 Task: Add the 'Delete' command to the Quick Access Toolbar in Microsoft Outlook.
Action: Mouse moved to (41, 28)
Screenshot: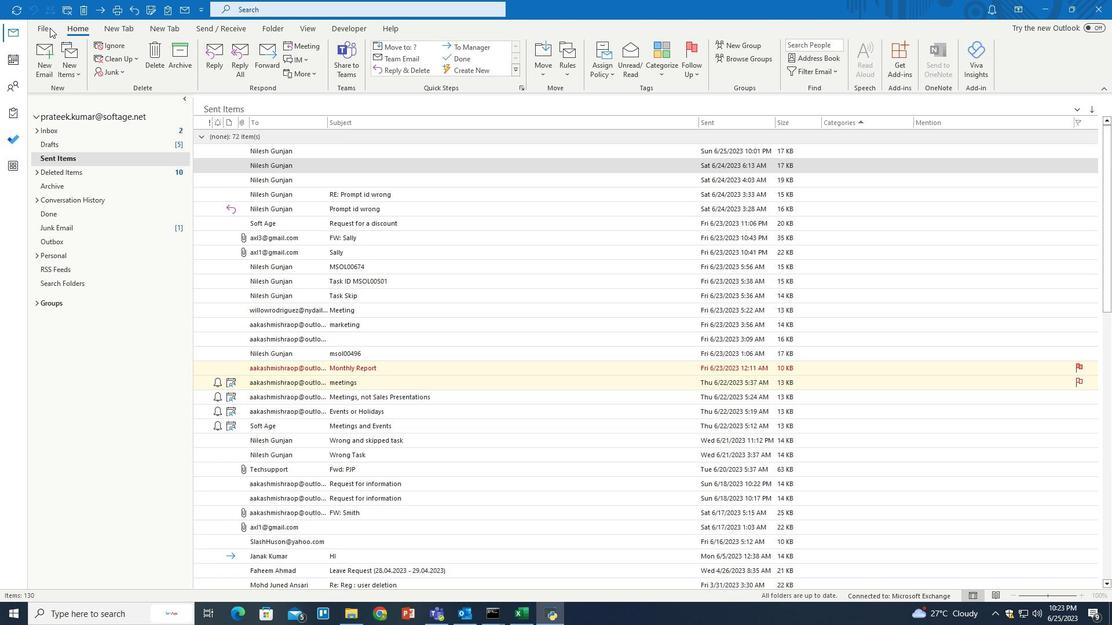 
Action: Mouse pressed left at (41, 28)
Screenshot: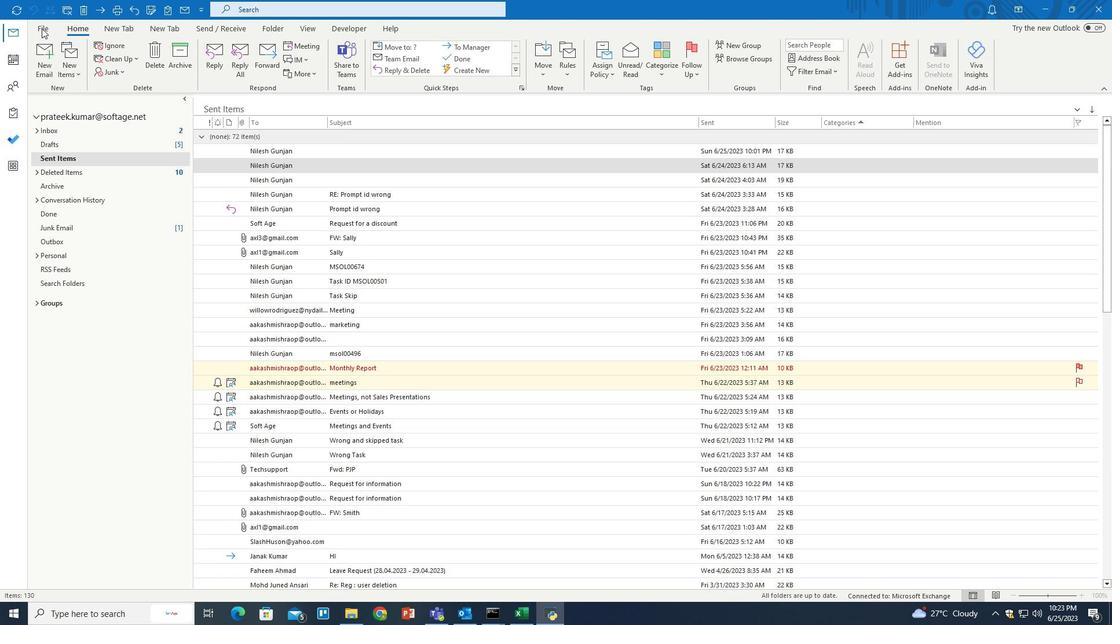 
Action: Mouse pressed left at (41, 28)
Screenshot: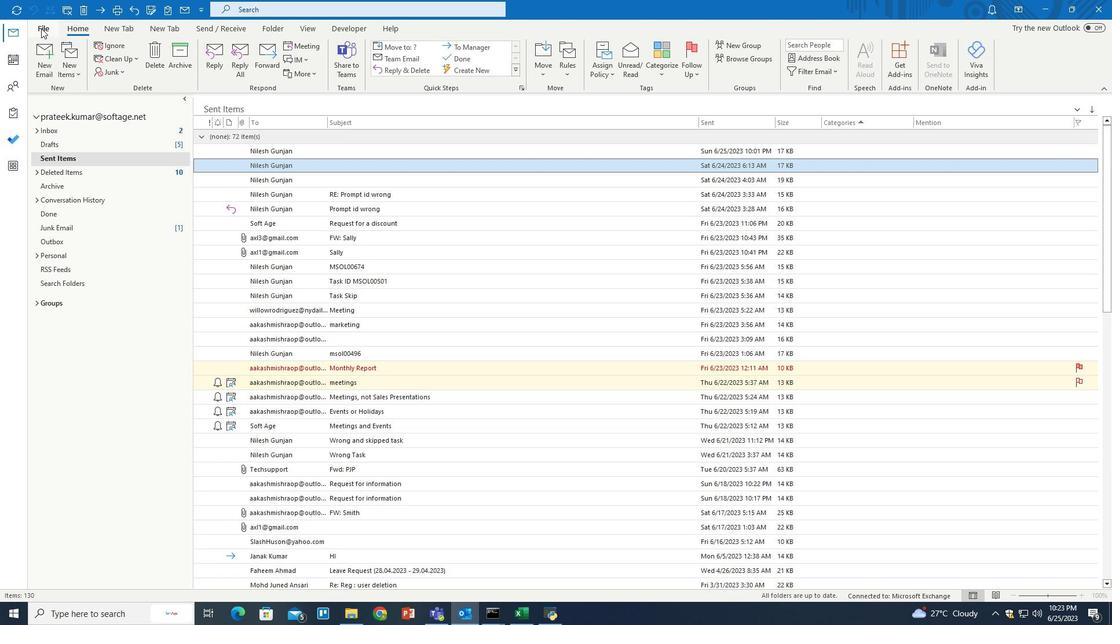 
Action: Mouse moved to (39, 554)
Screenshot: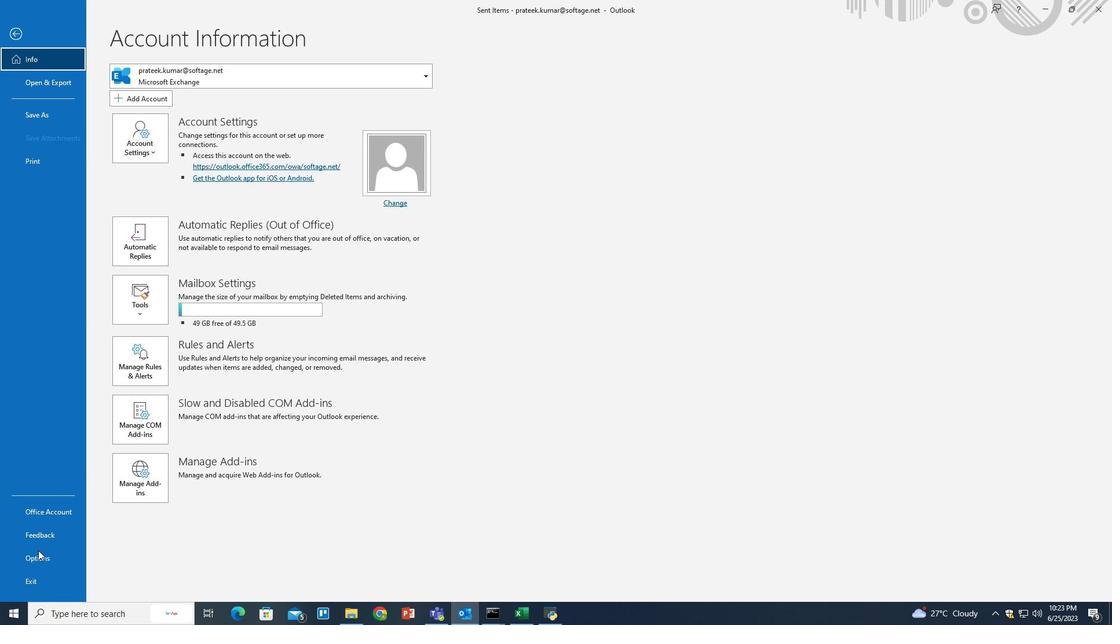 
Action: Mouse pressed left at (39, 554)
Screenshot: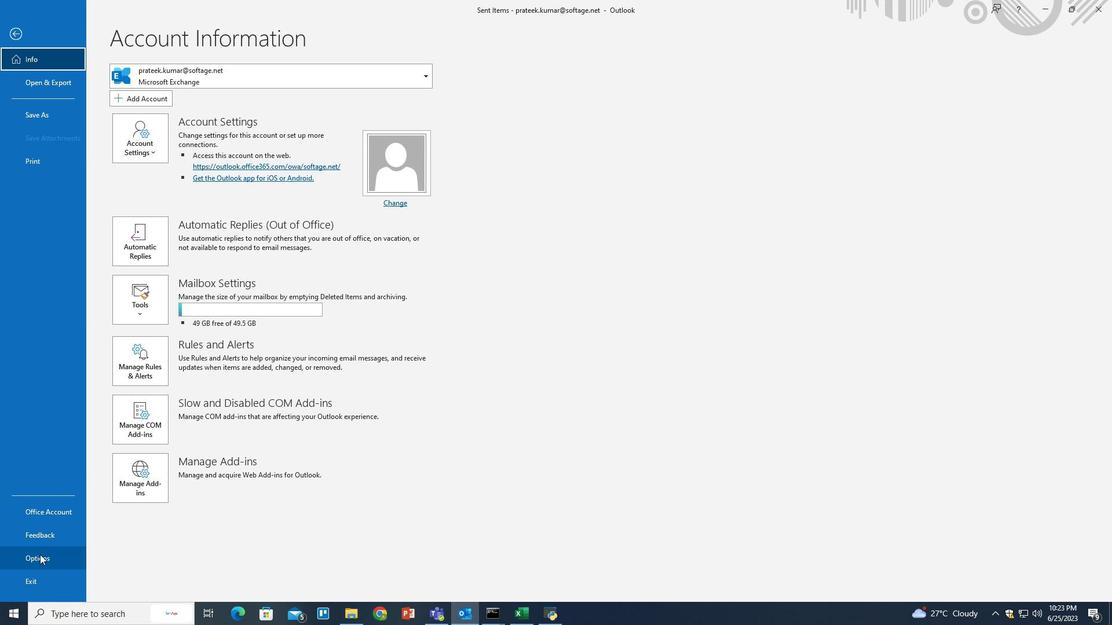 
Action: Mouse moved to (368, 314)
Screenshot: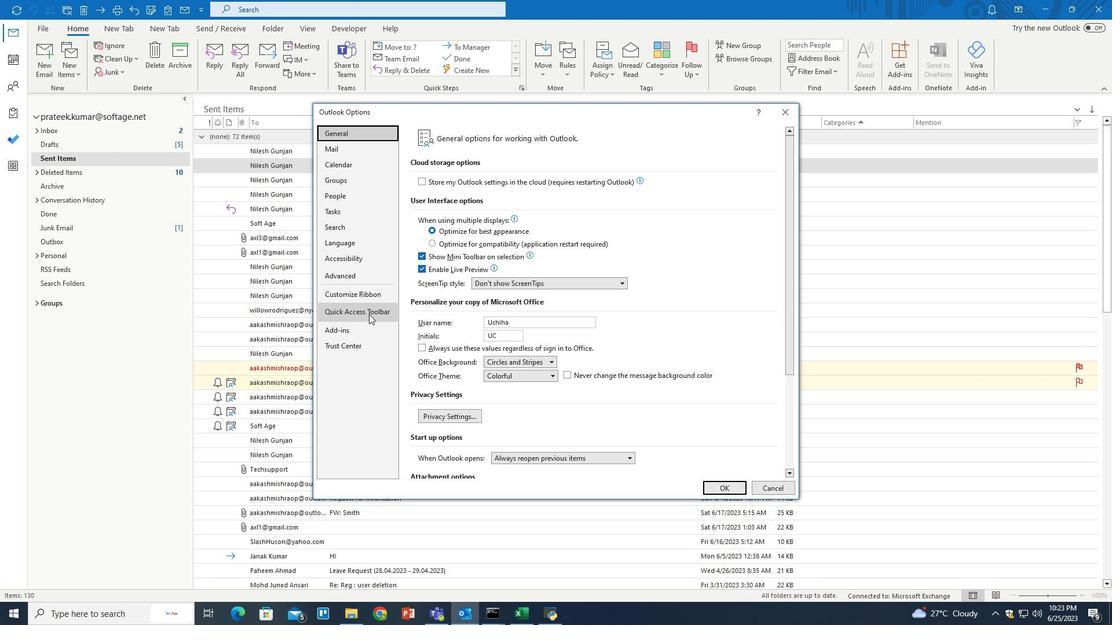 
Action: Mouse pressed left at (368, 314)
Screenshot: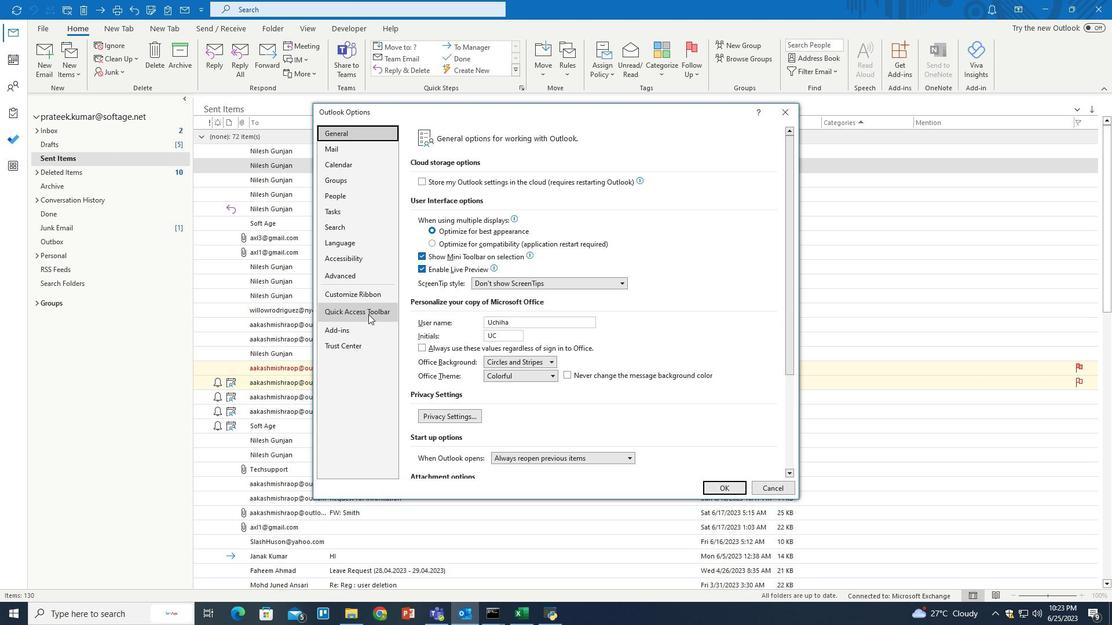 
Action: Mouse moved to (464, 347)
Screenshot: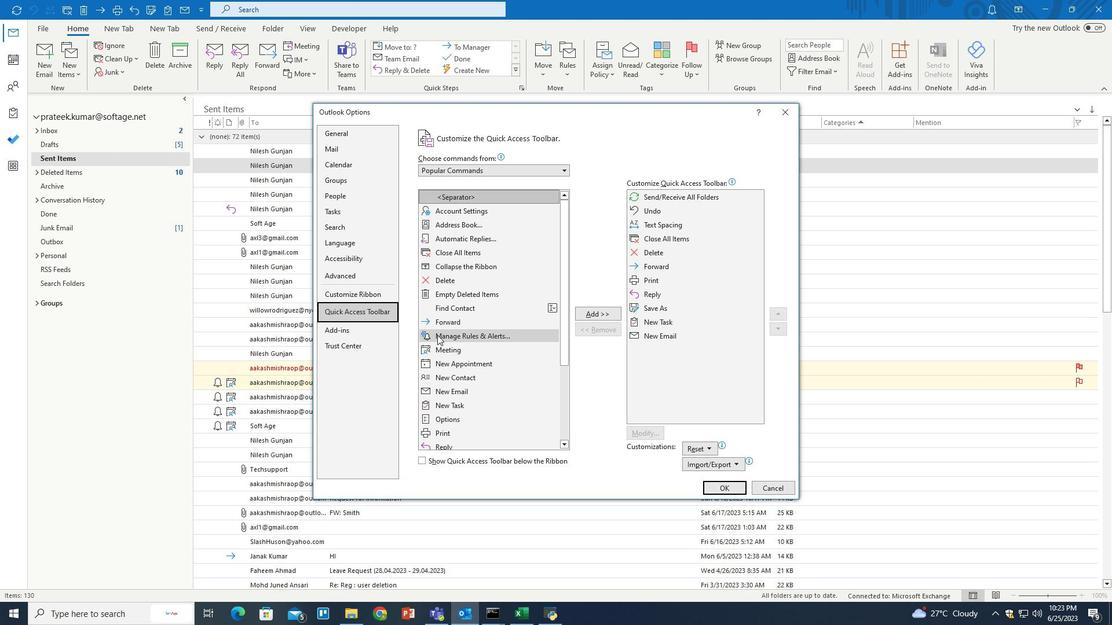 
Action: Mouse scrolled (464, 346) with delta (0, 0)
Screenshot: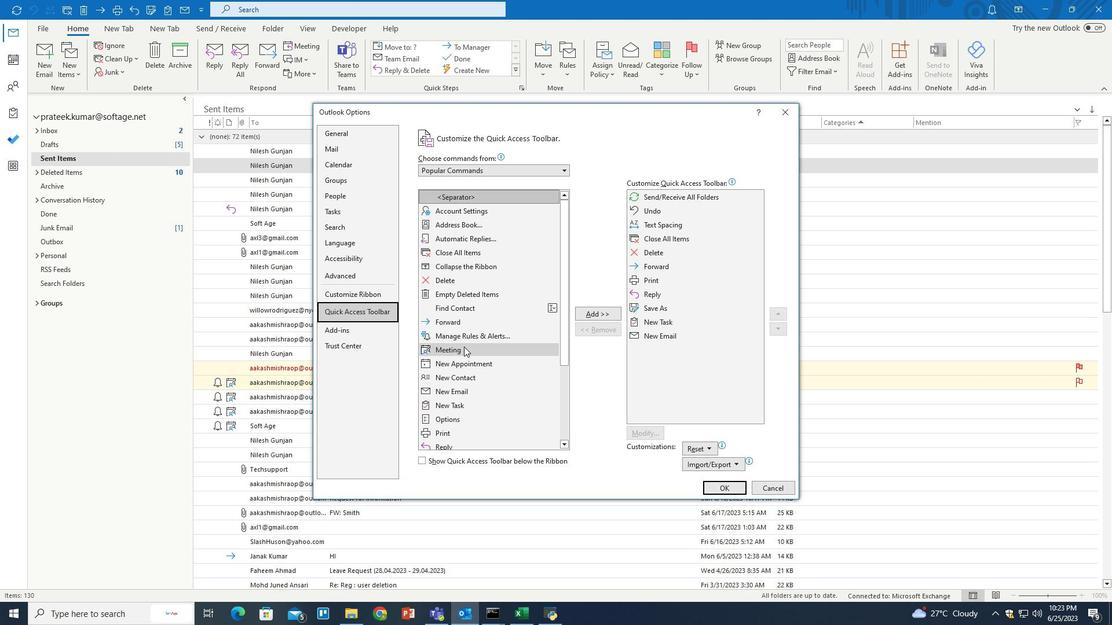 
Action: Mouse scrolled (464, 346) with delta (0, 0)
Screenshot: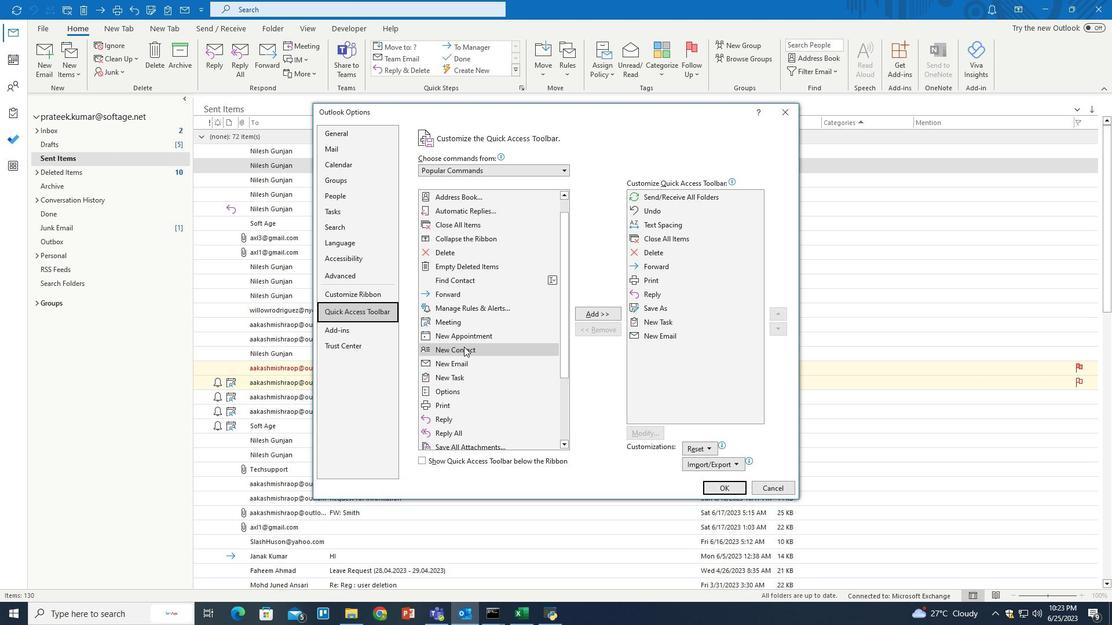 
Action: Mouse scrolled (464, 346) with delta (0, 0)
Screenshot: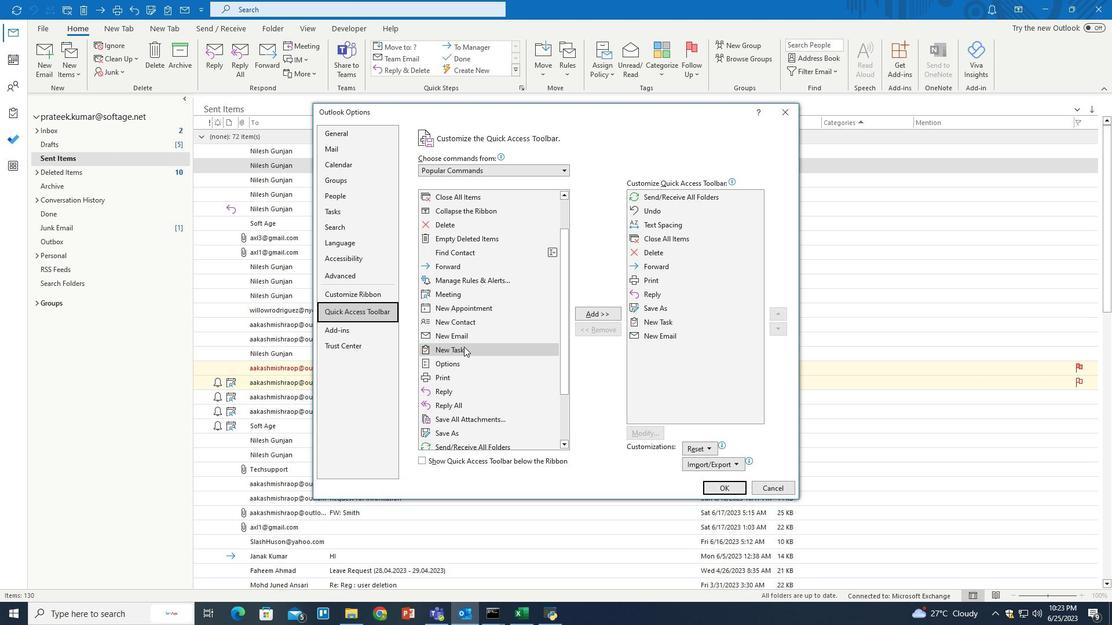 
Action: Mouse moved to (454, 201)
Screenshot: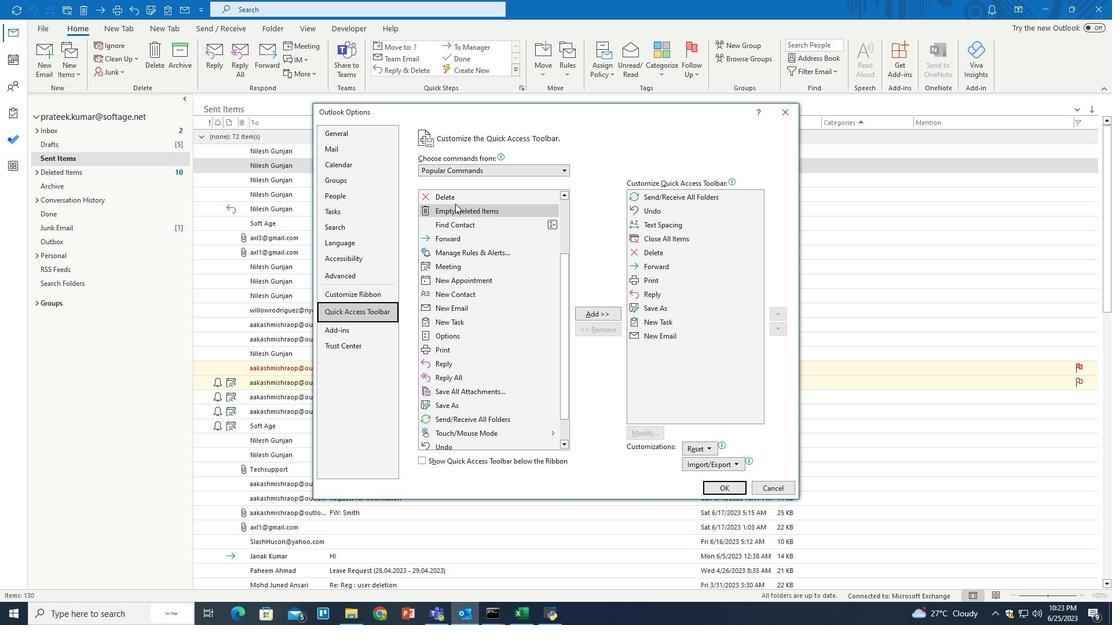 
Action: Mouse pressed left at (454, 201)
Screenshot: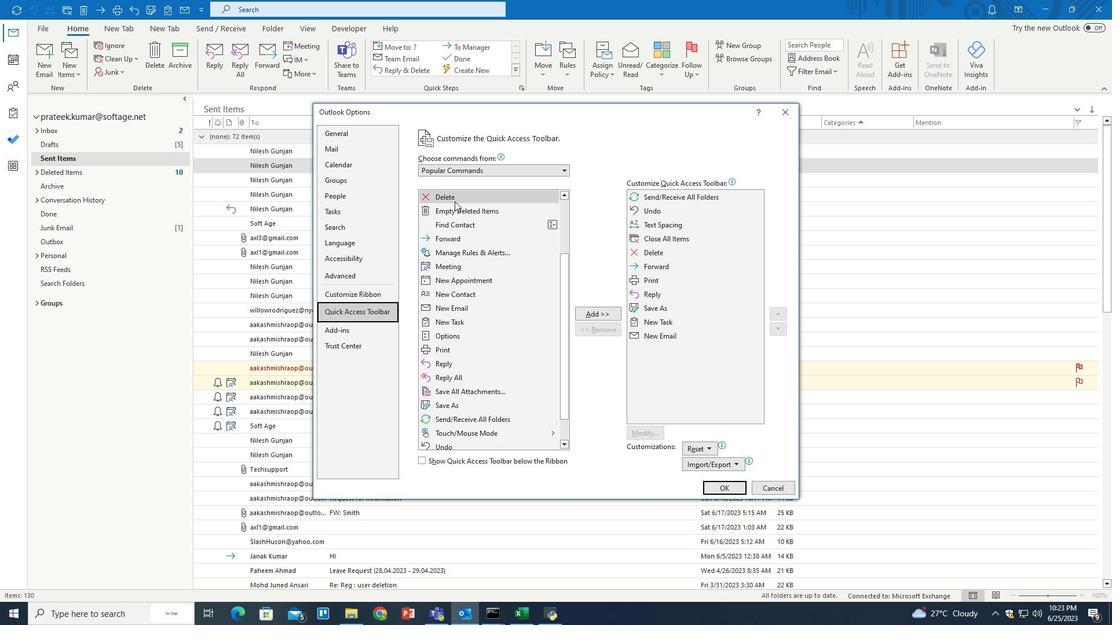 
Action: Mouse moved to (597, 312)
Screenshot: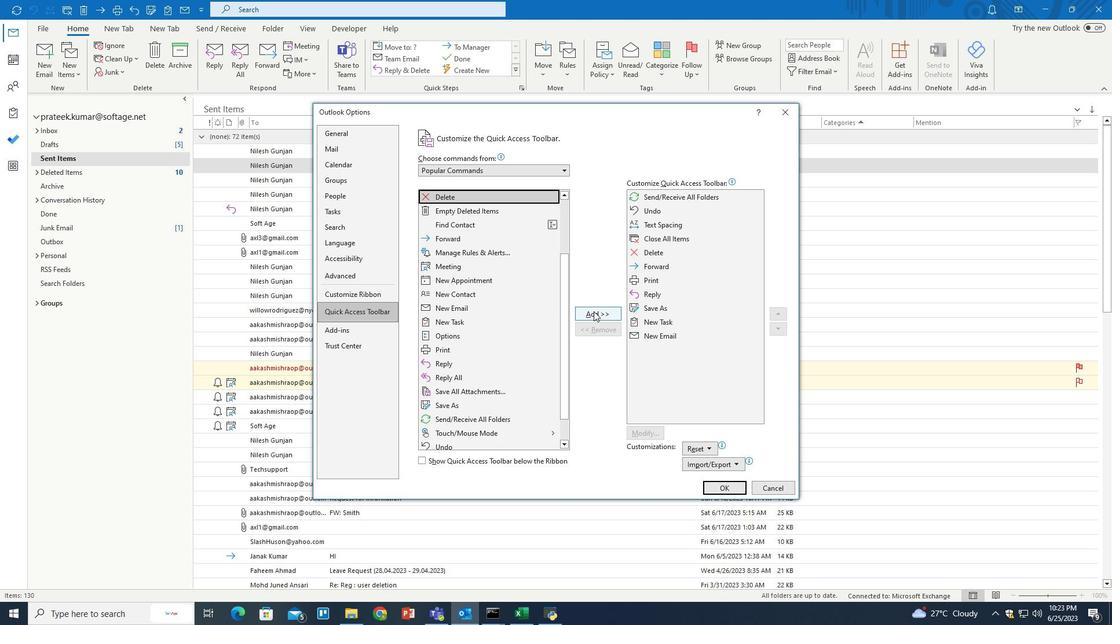 
Action: Mouse pressed left at (597, 312)
Screenshot: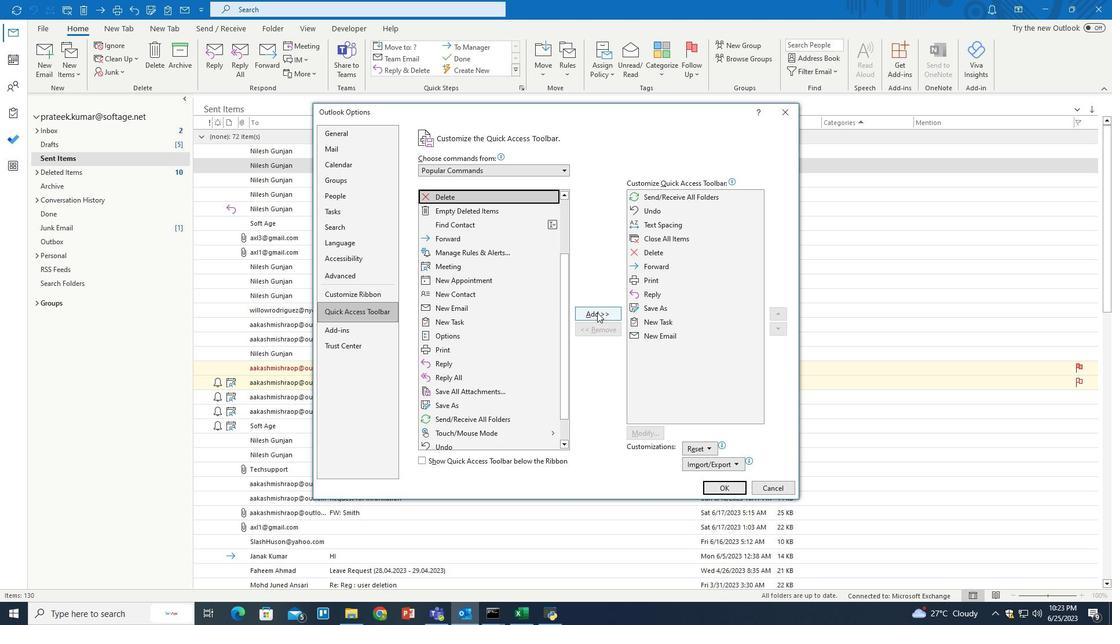 
Action: Mouse moved to (565, 341)
Screenshot: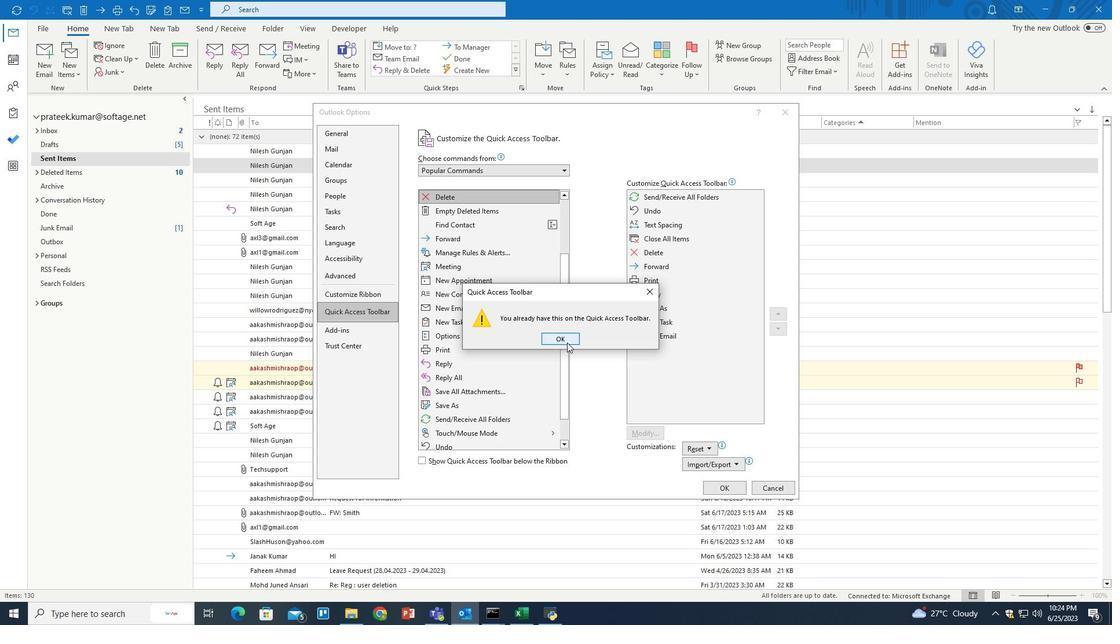 
Action: Mouse pressed left at (565, 341)
Screenshot: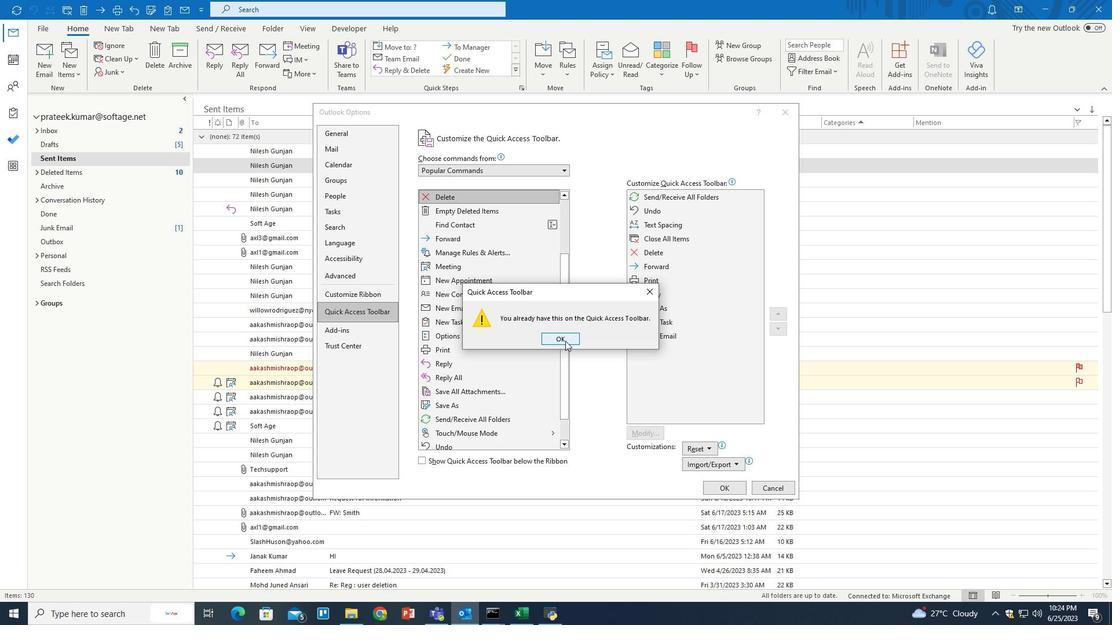 
Action: Mouse moved to (666, 243)
Screenshot: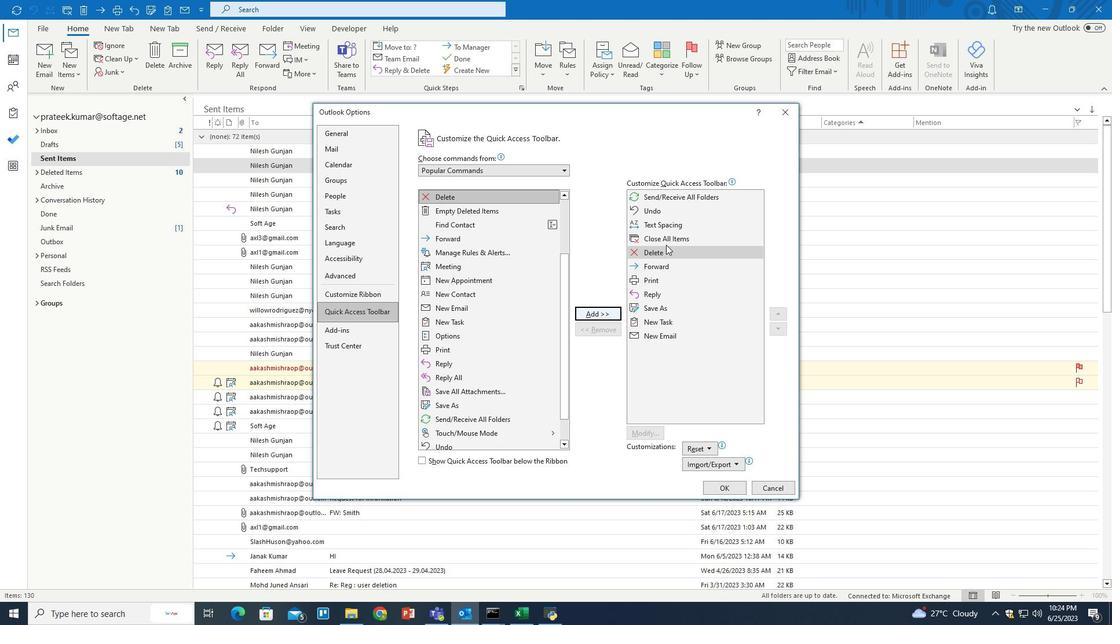 
Action: Mouse pressed left at (666, 243)
Screenshot: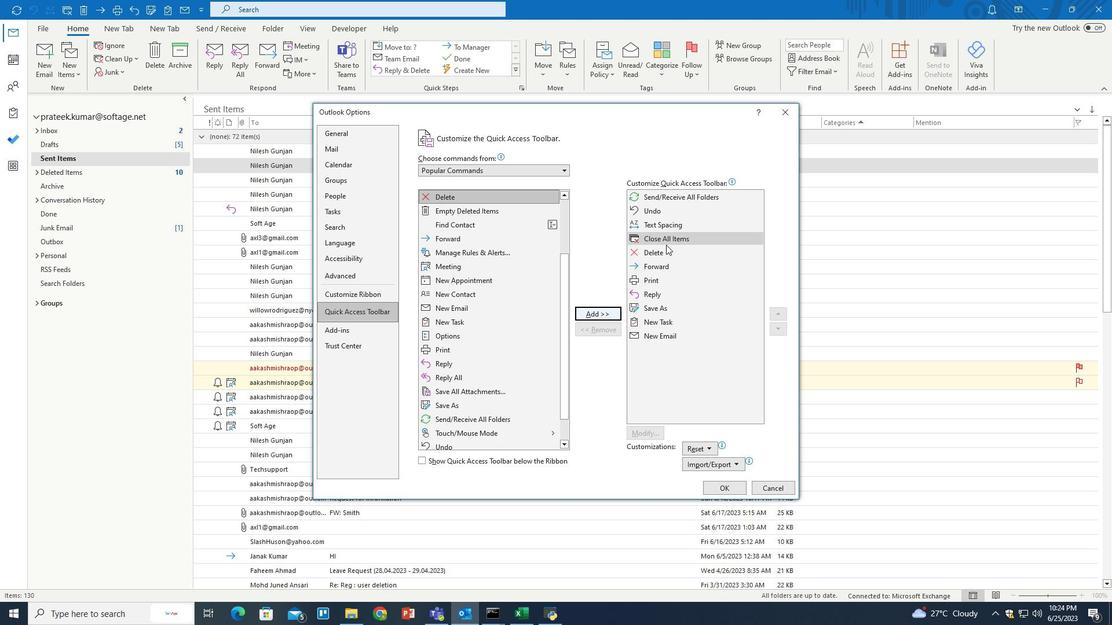 
Action: Mouse moved to (667, 248)
Screenshot: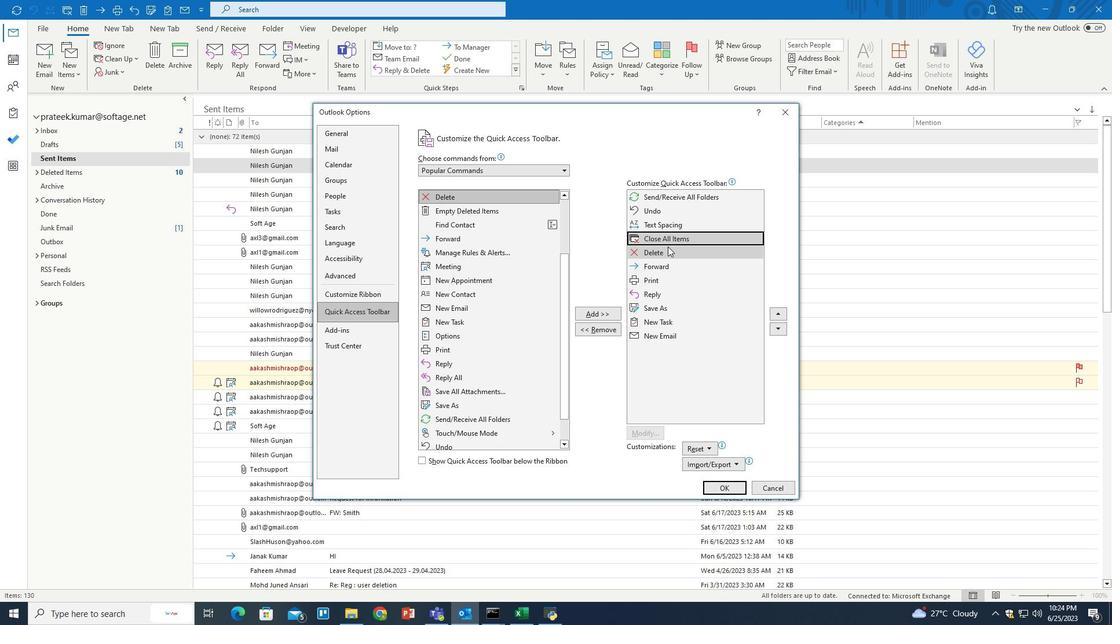 
Action: Mouse pressed left at (667, 248)
Screenshot: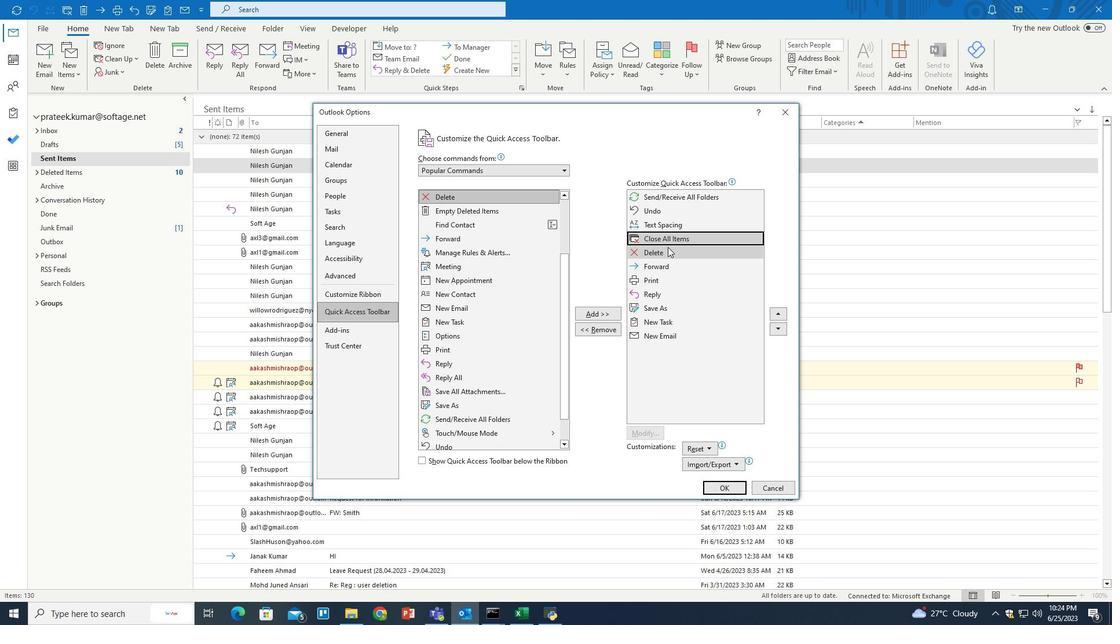
Action: Mouse moved to (611, 330)
Screenshot: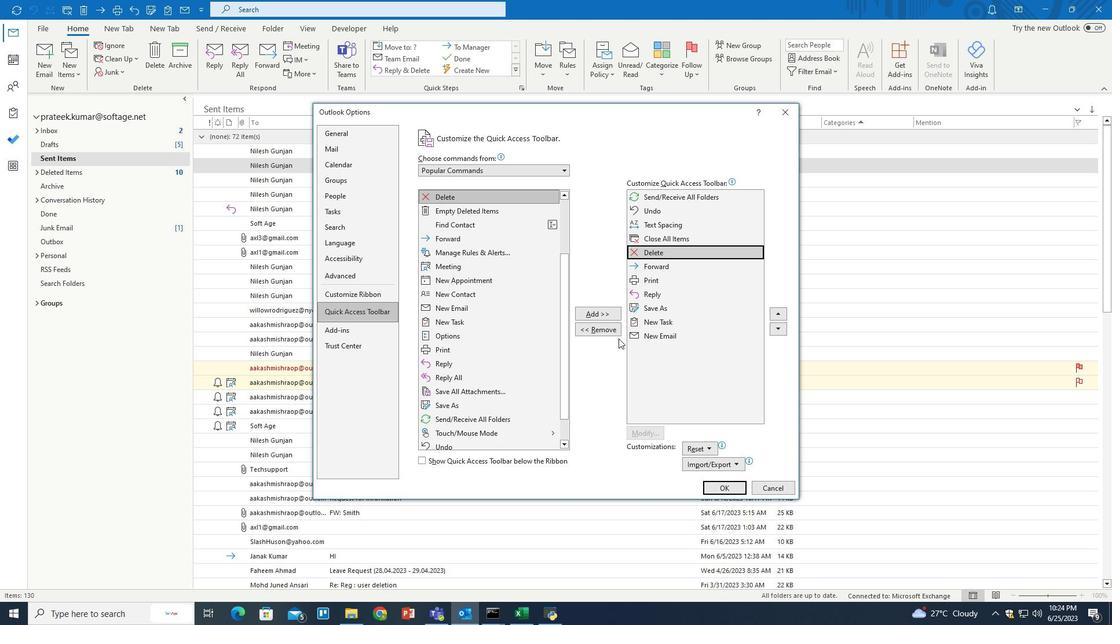 
Action: Mouse pressed left at (611, 330)
Screenshot: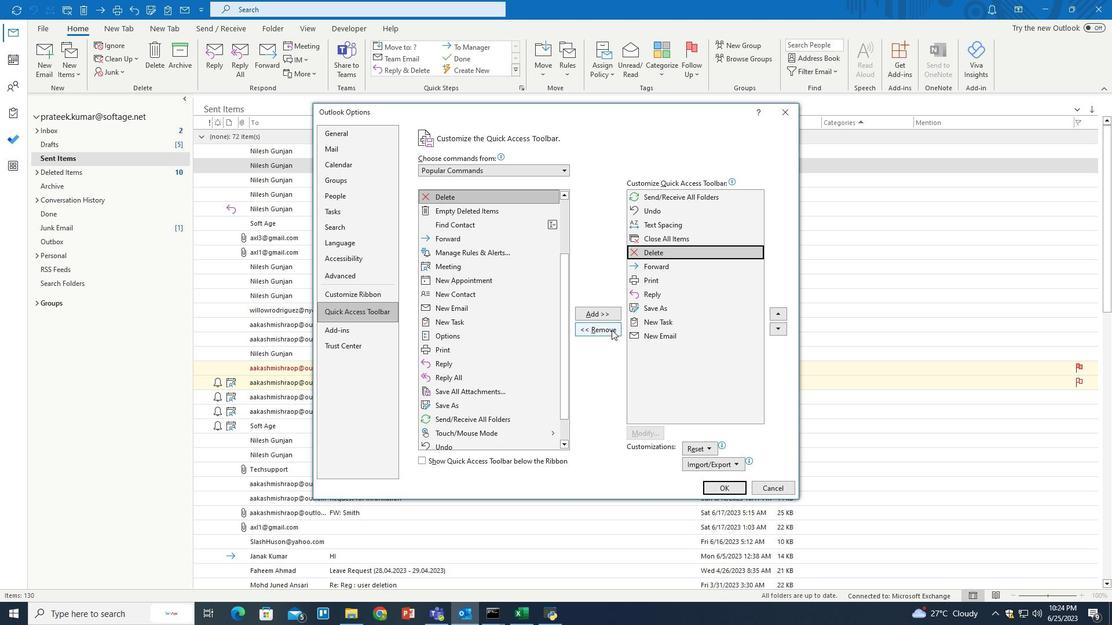 
Action: Mouse moved to (724, 485)
Screenshot: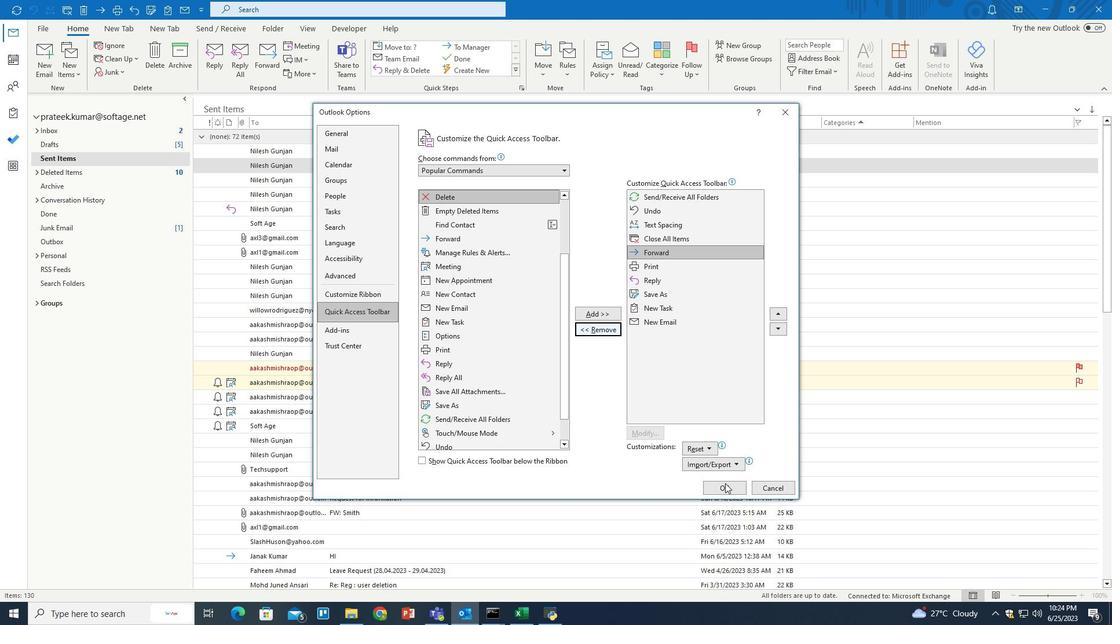 
Action: Mouse pressed left at (724, 485)
Screenshot: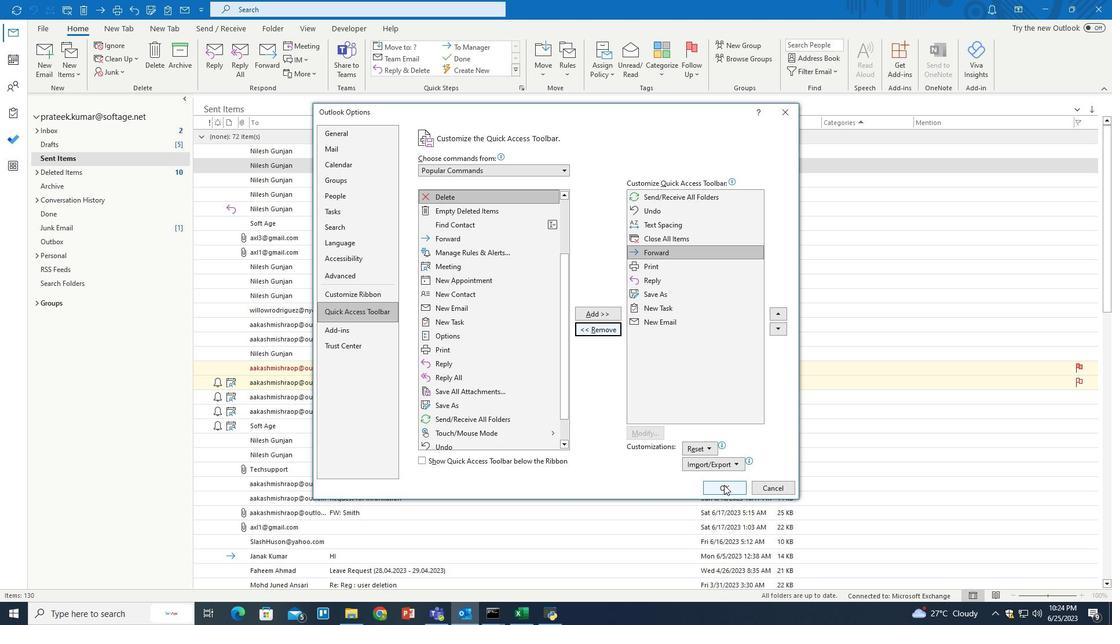 
Action: Mouse moved to (516, 337)
Screenshot: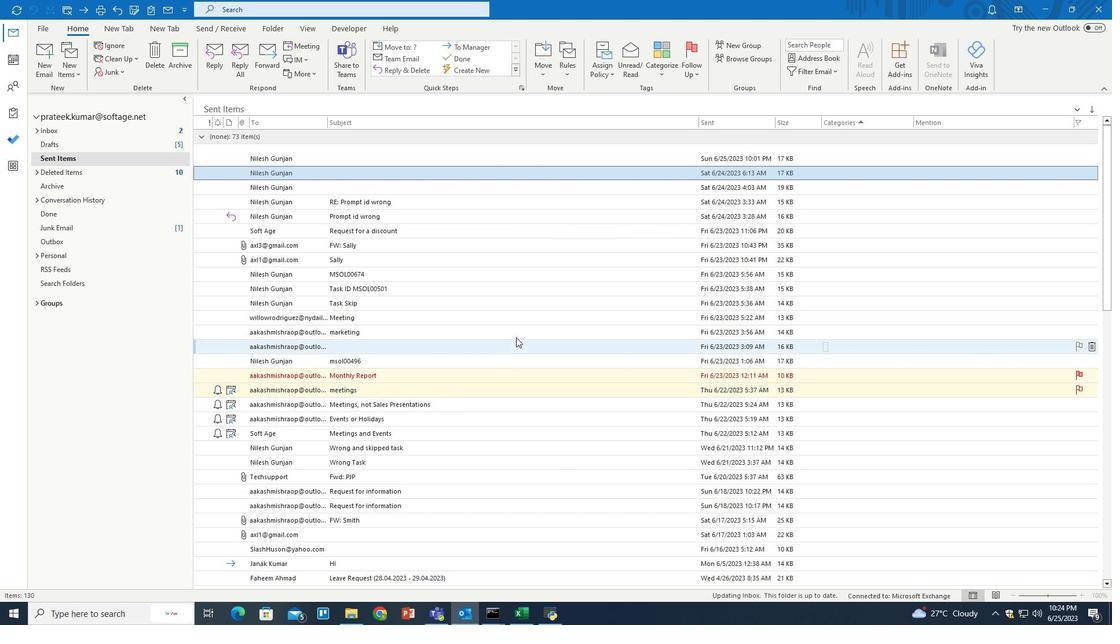 
